 Task: Set the image contrast for d3d9_filters to 1.10.
Action: Mouse moved to (115, 11)
Screenshot: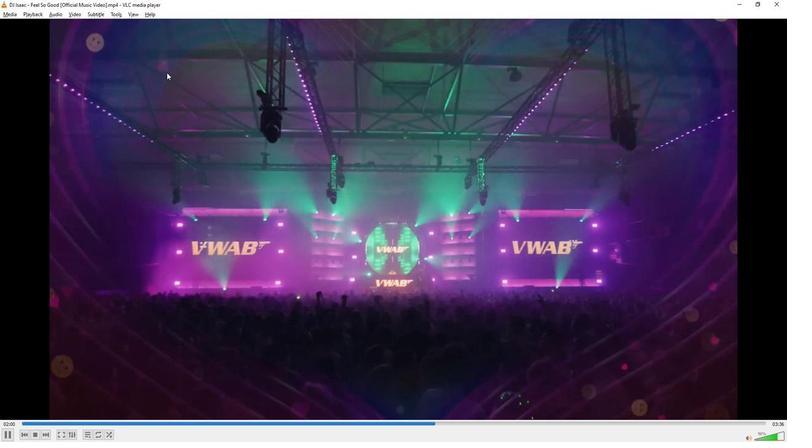 
Action: Mouse pressed left at (115, 11)
Screenshot: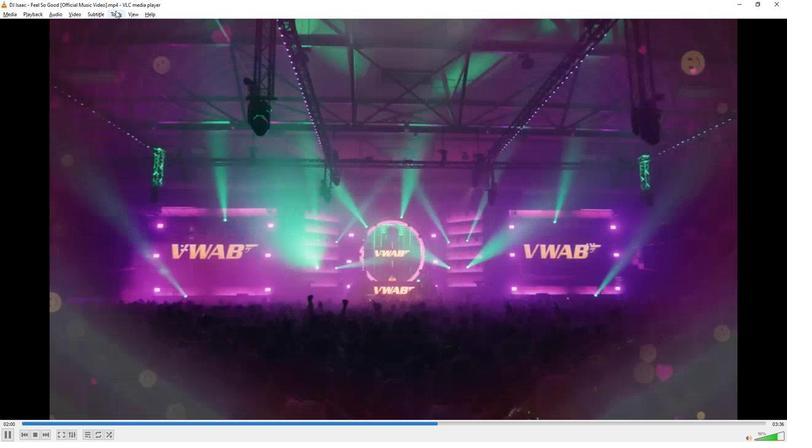
Action: Mouse moved to (124, 113)
Screenshot: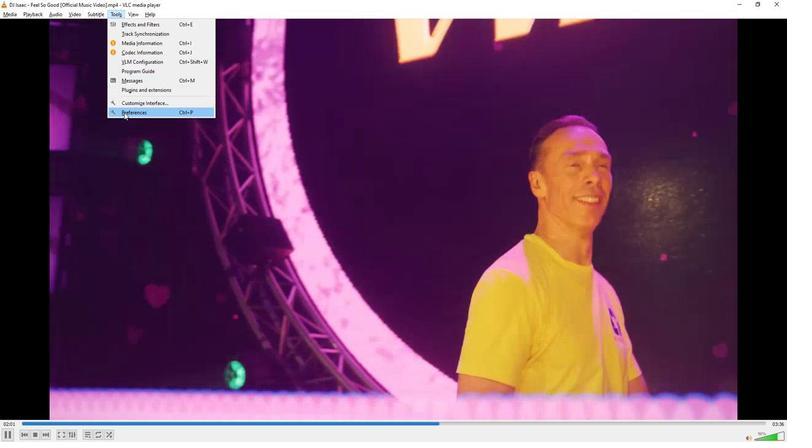 
Action: Mouse pressed left at (124, 113)
Screenshot: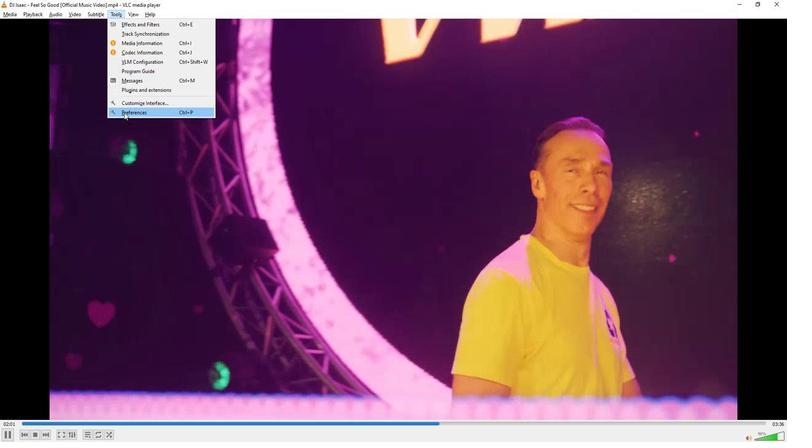 
Action: Mouse moved to (177, 350)
Screenshot: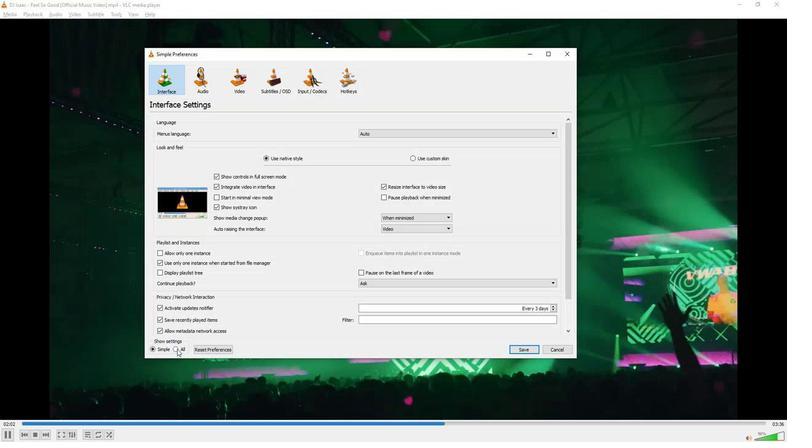 
Action: Mouse pressed left at (177, 350)
Screenshot: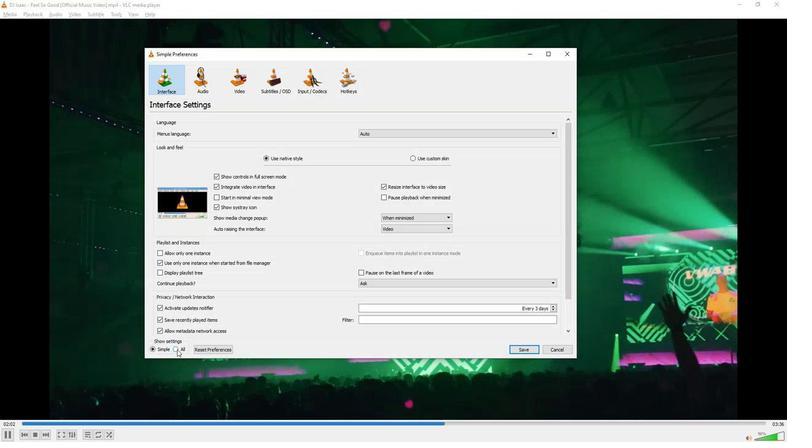 
Action: Mouse moved to (156, 308)
Screenshot: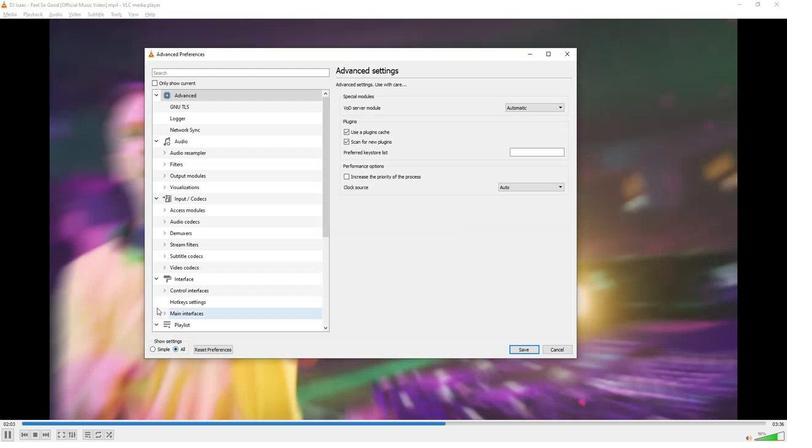 
Action: Mouse scrolled (156, 308) with delta (0, 0)
Screenshot: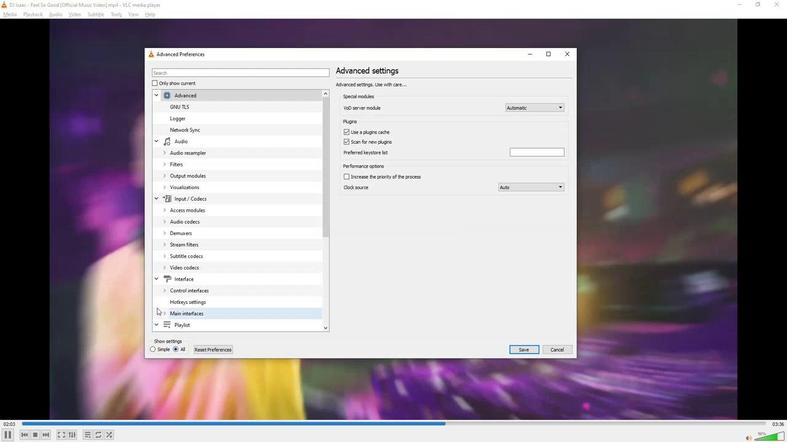 
Action: Mouse scrolled (156, 308) with delta (0, 0)
Screenshot: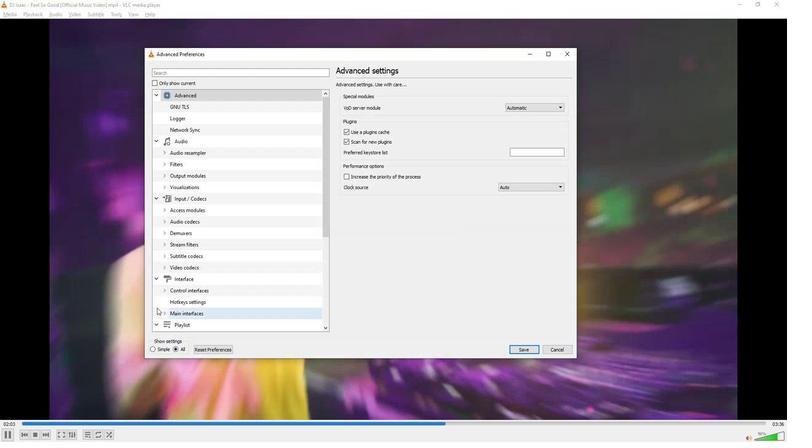 
Action: Mouse scrolled (156, 308) with delta (0, 0)
Screenshot: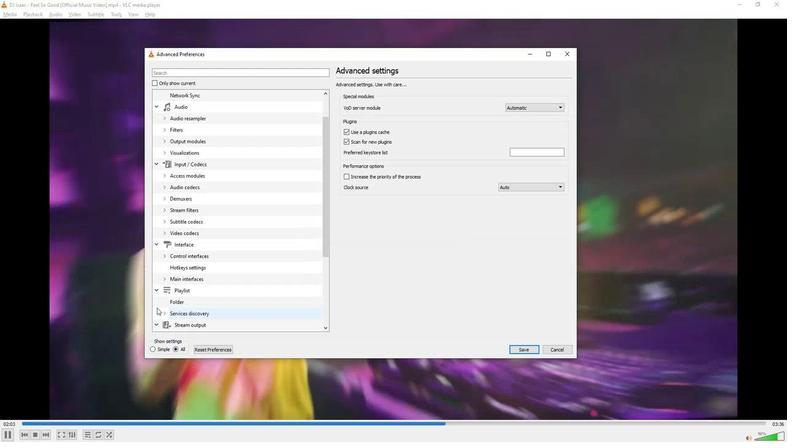 
Action: Mouse scrolled (156, 308) with delta (0, 0)
Screenshot: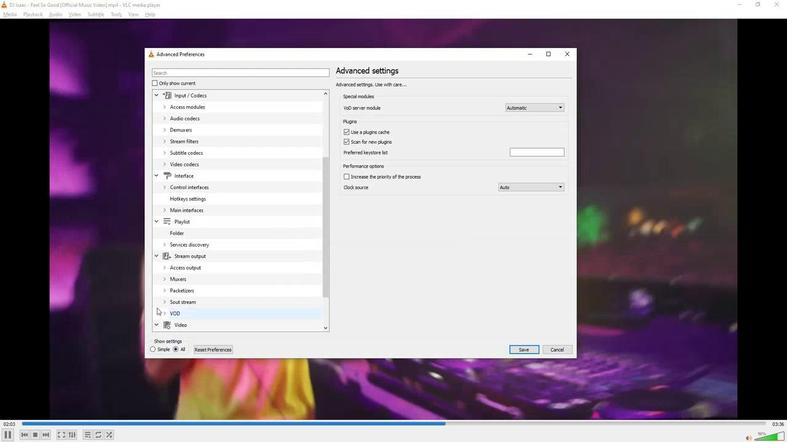 
Action: Mouse scrolled (156, 308) with delta (0, 0)
Screenshot: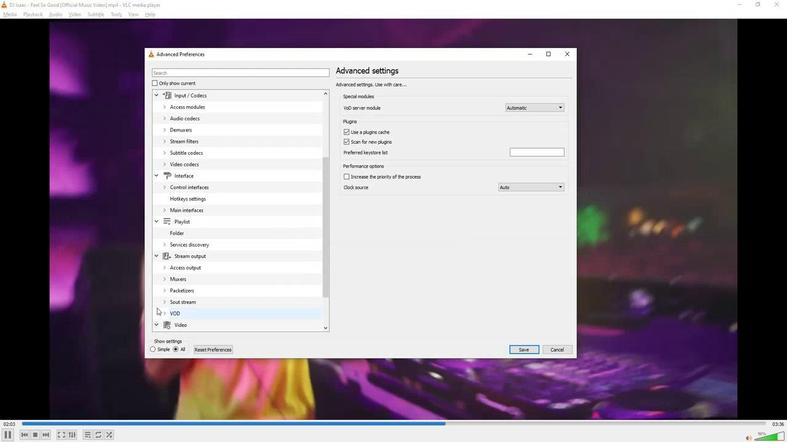 
Action: Mouse scrolled (156, 308) with delta (0, 0)
Screenshot: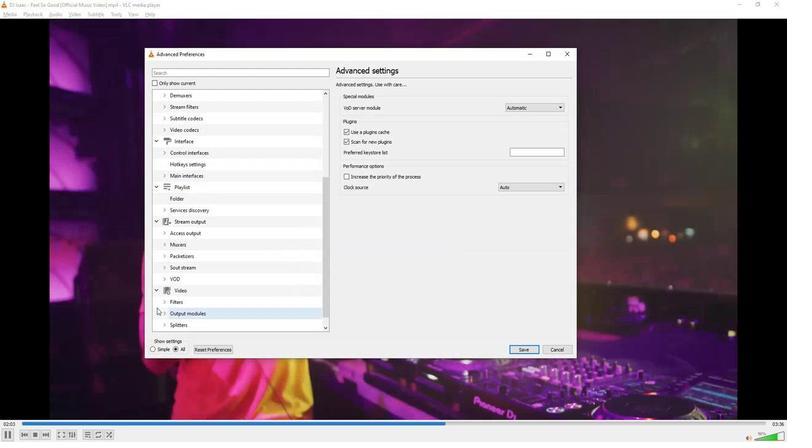 
Action: Mouse moved to (163, 292)
Screenshot: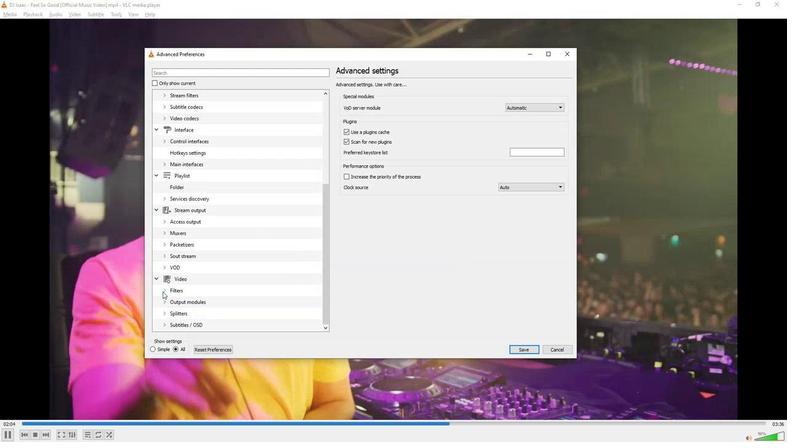 
Action: Mouse pressed left at (163, 292)
Screenshot: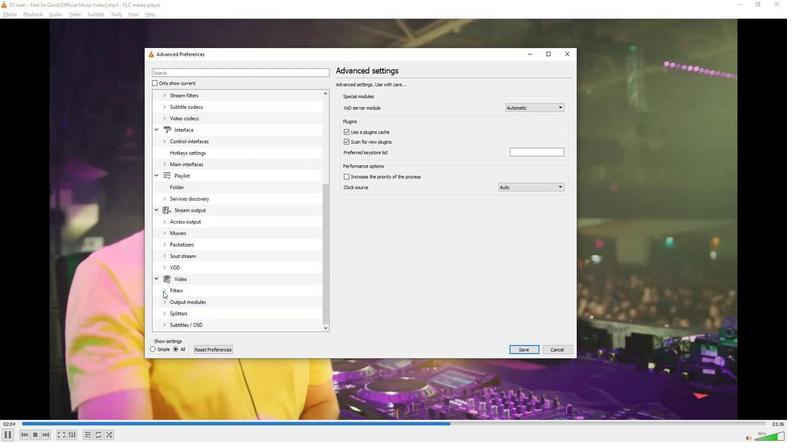 
Action: Mouse moved to (163, 291)
Screenshot: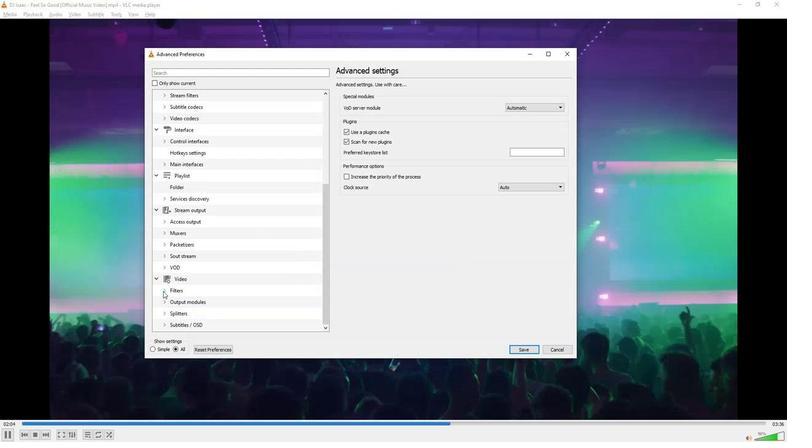 
Action: Mouse scrolled (163, 290) with delta (0, 0)
Screenshot: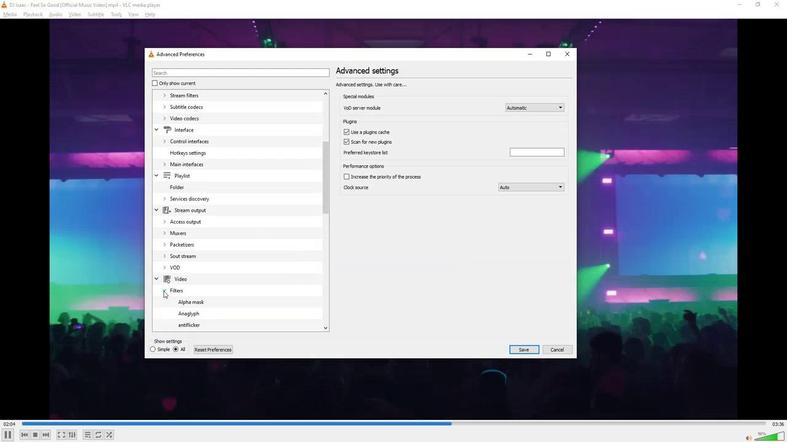
Action: Mouse moved to (163, 291)
Screenshot: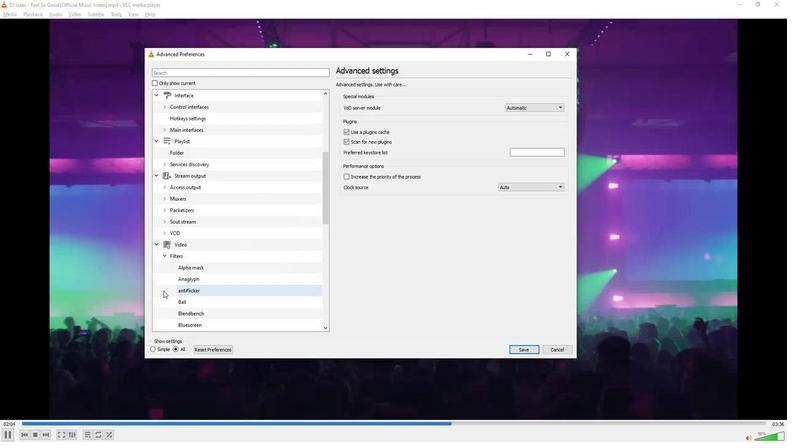 
Action: Mouse scrolled (163, 290) with delta (0, 0)
Screenshot: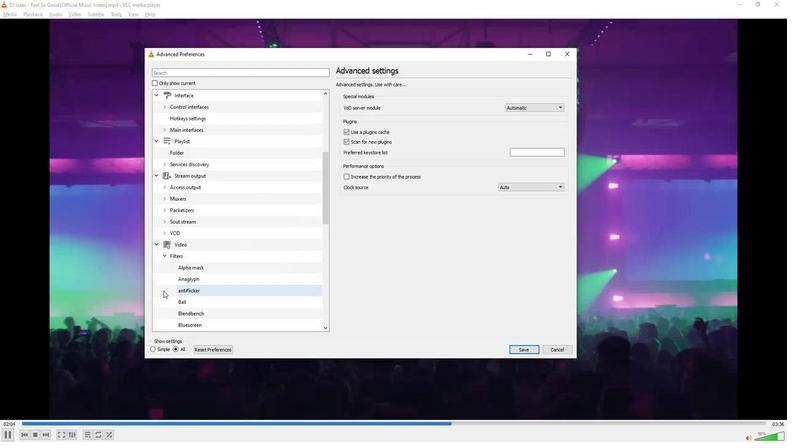 
Action: Mouse moved to (164, 291)
Screenshot: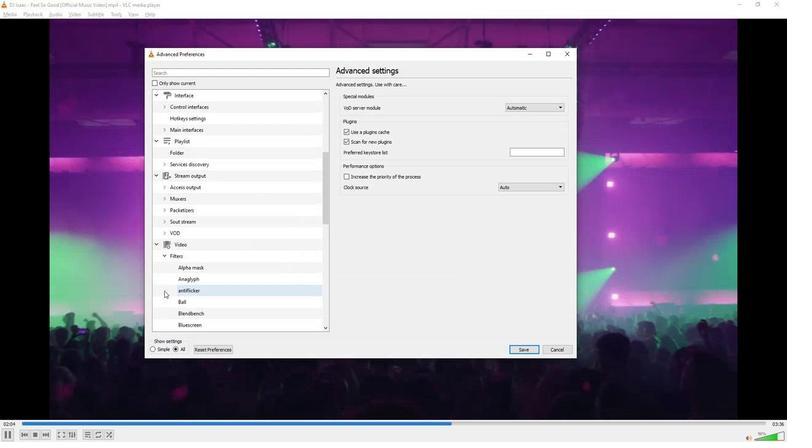 
Action: Mouse scrolled (164, 290) with delta (0, 0)
Screenshot: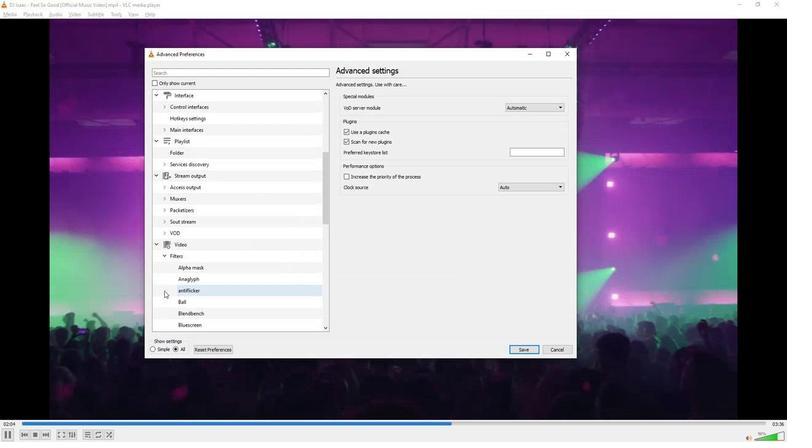 
Action: Mouse moved to (185, 313)
Screenshot: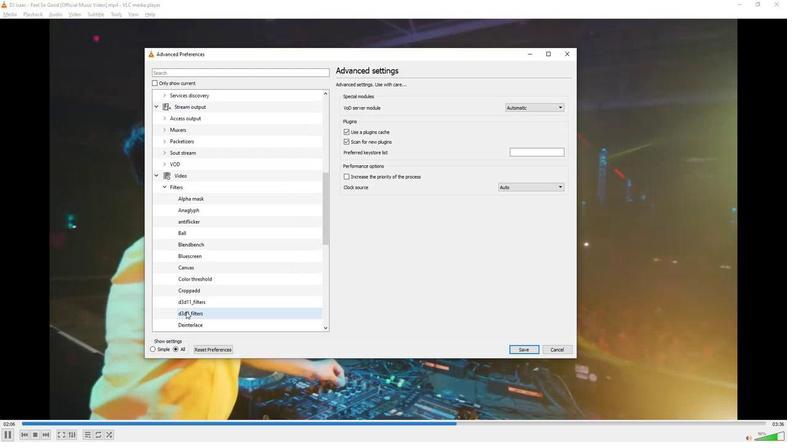 
Action: Mouse pressed left at (185, 313)
Screenshot: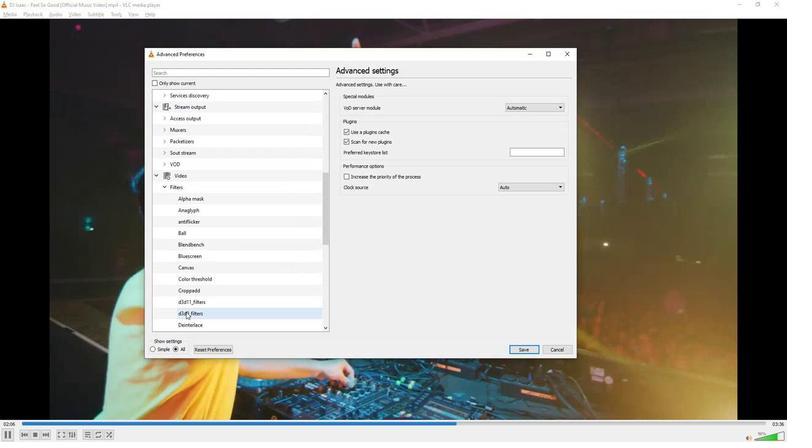 
Action: Mouse moved to (564, 97)
Screenshot: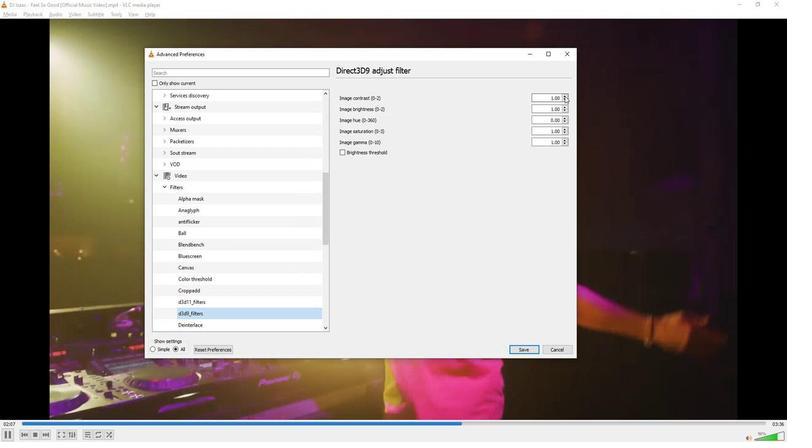 
Action: Mouse pressed left at (564, 97)
Screenshot: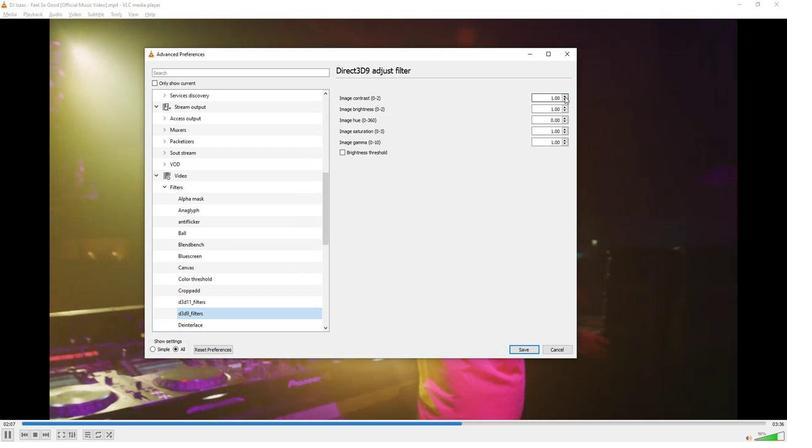 
Action: Mouse moved to (540, 190)
Screenshot: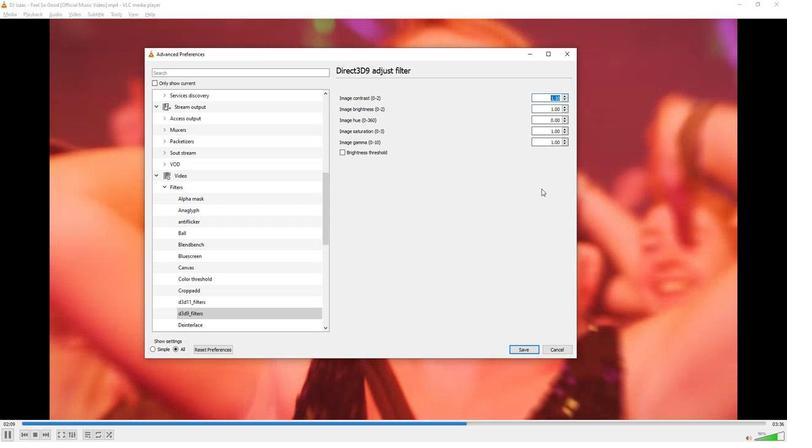 
Action: Mouse pressed left at (540, 190)
Screenshot: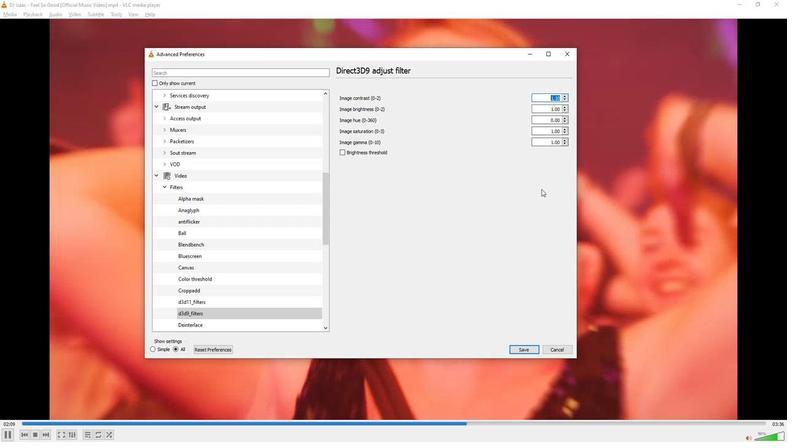 
Action: Mouse moved to (540, 192)
Screenshot: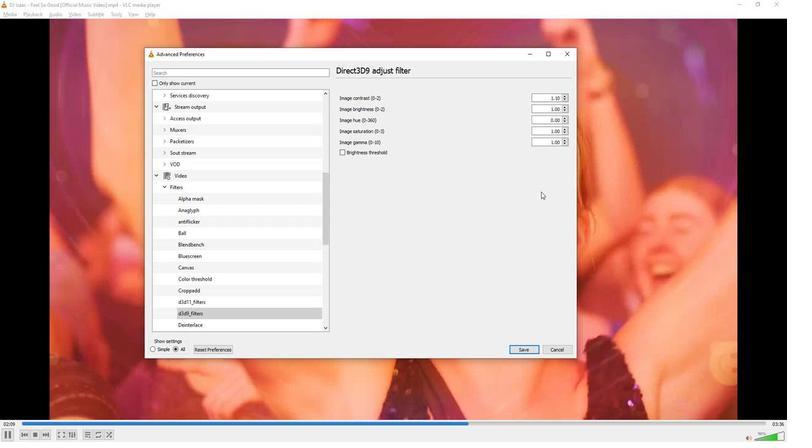 
